 Task: Use the formula "ERFC.PRECISE" in spreadsheet "Project protfolio".
Action: Mouse moved to (104, 65)
Screenshot: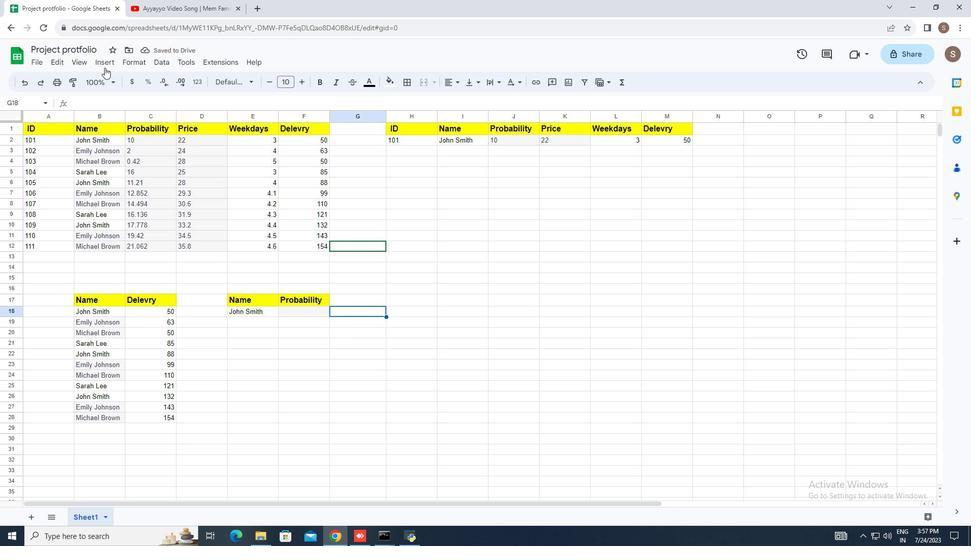 
Action: Mouse pressed left at (104, 65)
Screenshot: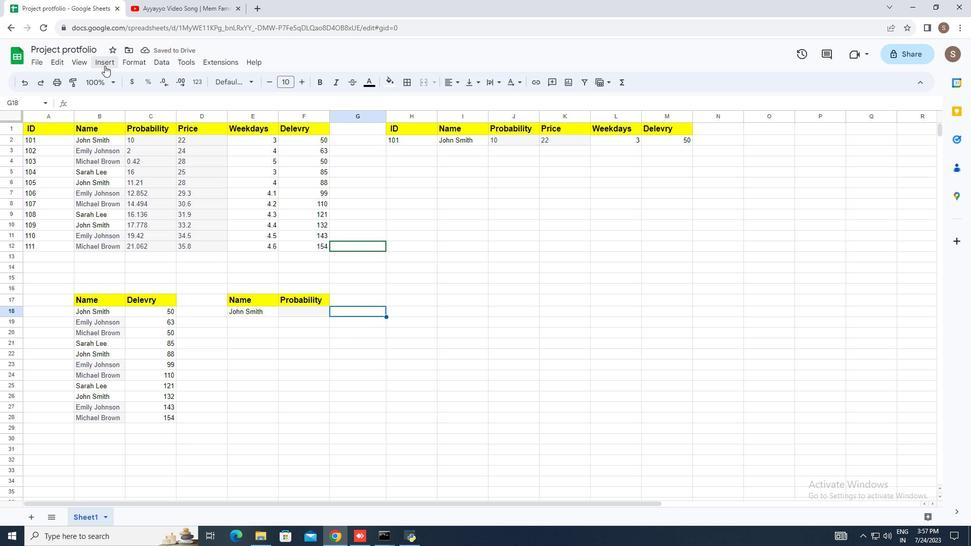 
Action: Mouse moved to (149, 235)
Screenshot: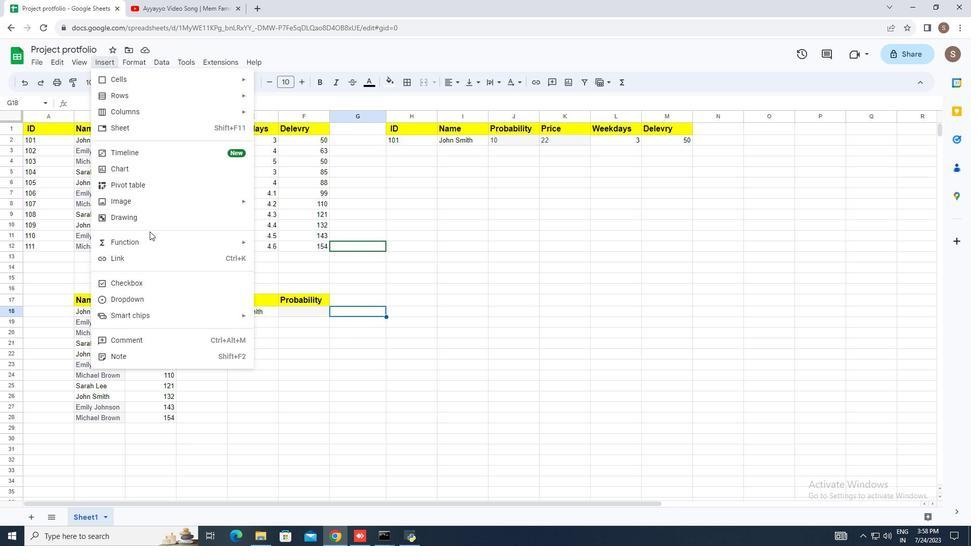 
Action: Mouse pressed left at (149, 235)
Screenshot: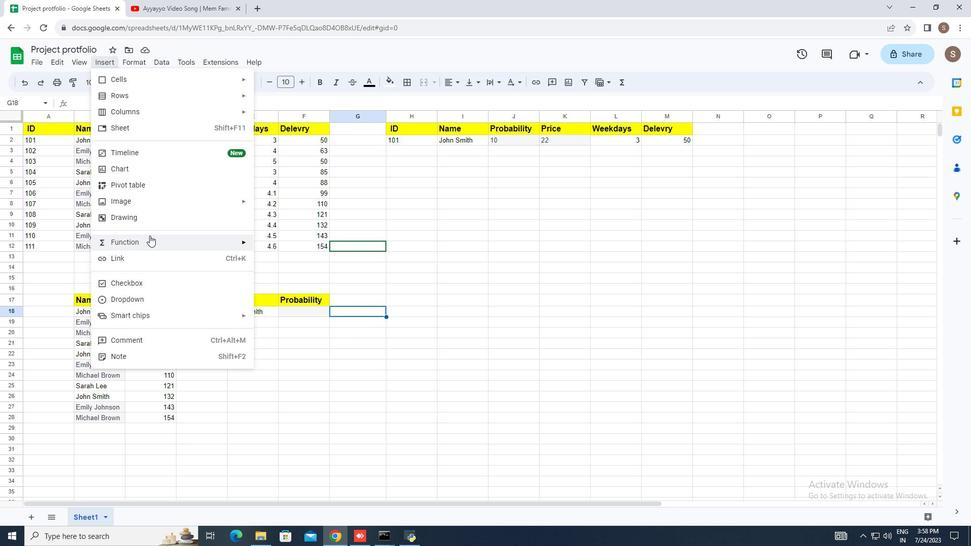 
Action: Mouse moved to (294, 228)
Screenshot: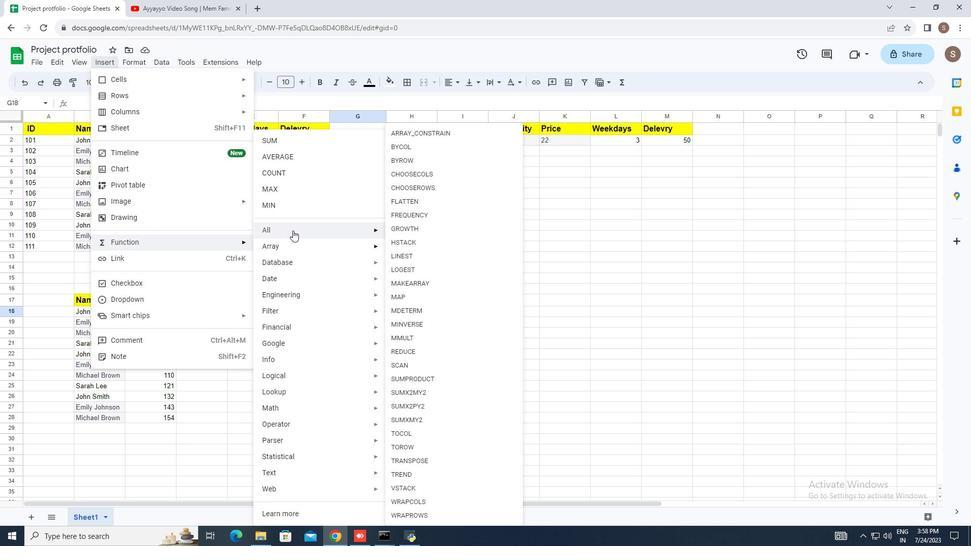 
Action: Mouse pressed left at (294, 228)
Screenshot: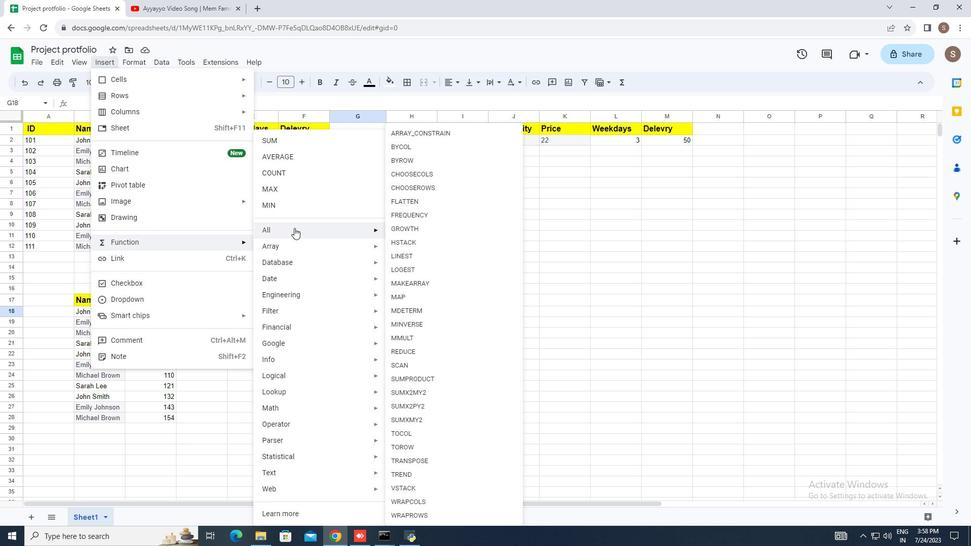 
Action: Mouse moved to (447, 229)
Screenshot: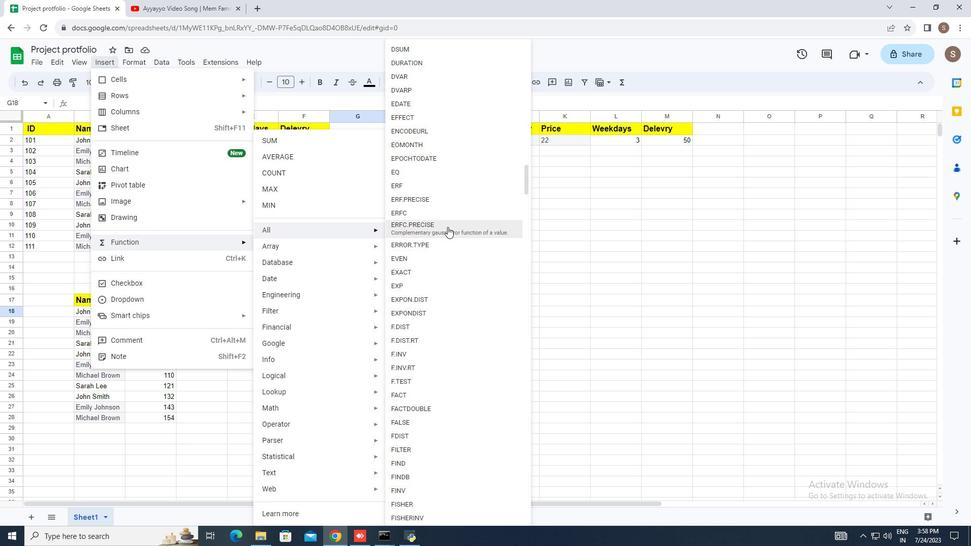 
Action: Mouse pressed left at (447, 229)
Screenshot: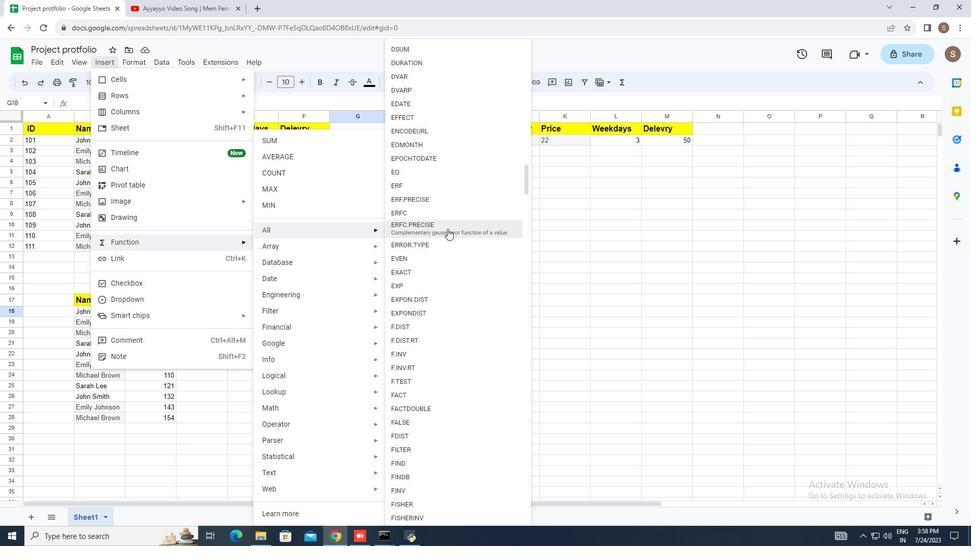 
Action: Mouse moved to (359, 321)
Screenshot: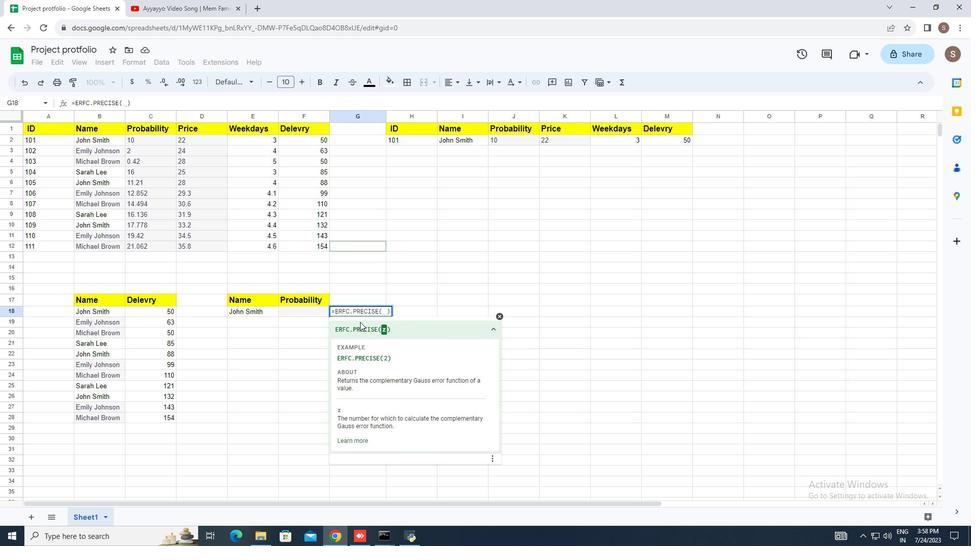 
Action: Key pressed 8.9<Key.enter>
Screenshot: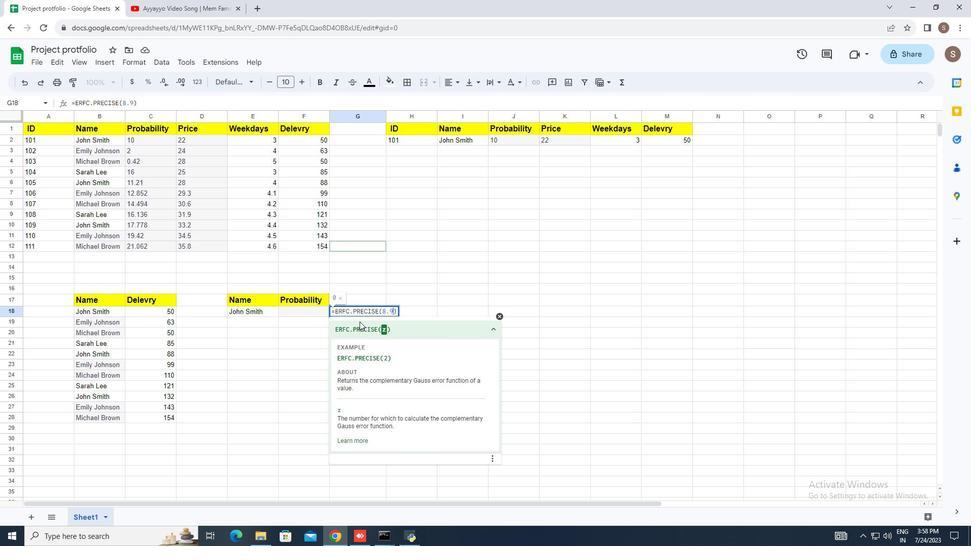 
Action: Mouse moved to (355, 363)
Screenshot: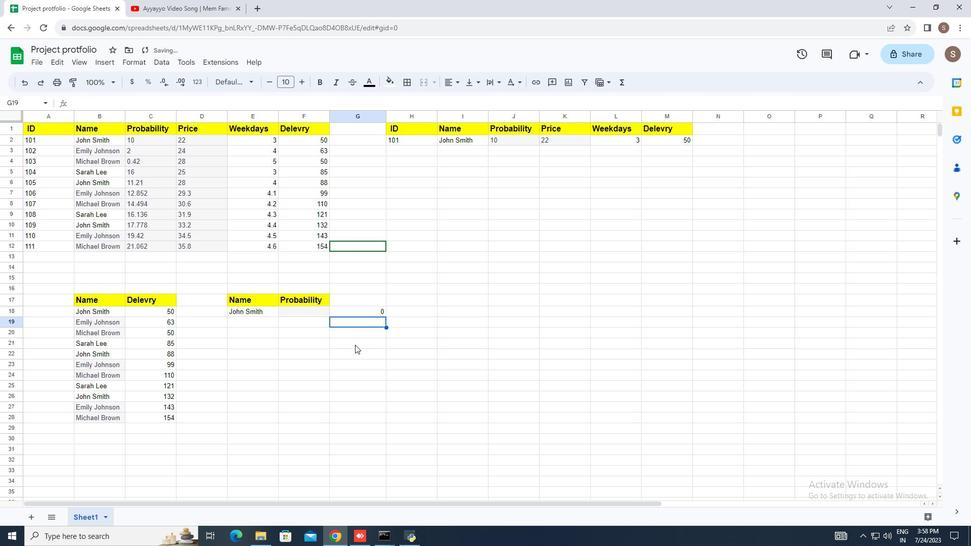 
